 Task: Move the task Integrate a new online platform for online meditation sessions to the section Done in the project AutoEngine and filter the tasks in the project by Incomplete tasks
Action: Mouse moved to (482, 178)
Screenshot: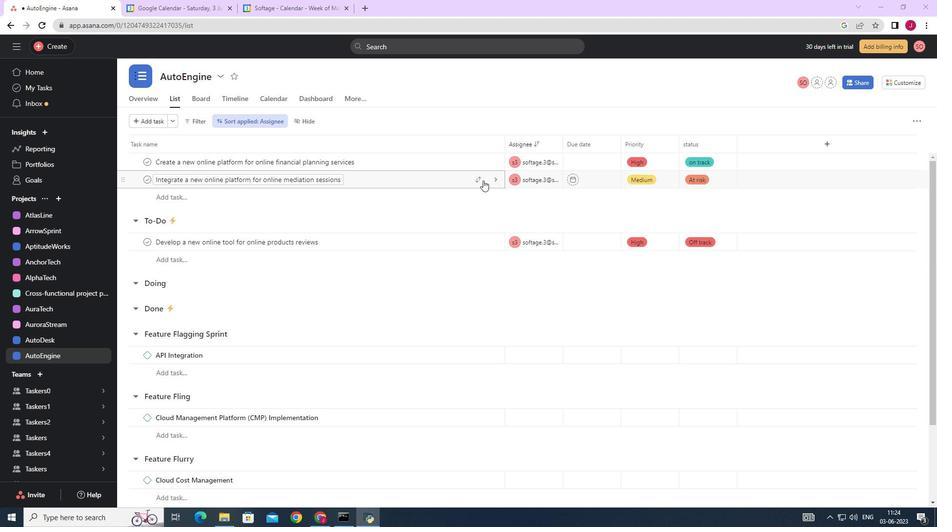 
Action: Mouse pressed left at (482, 178)
Screenshot: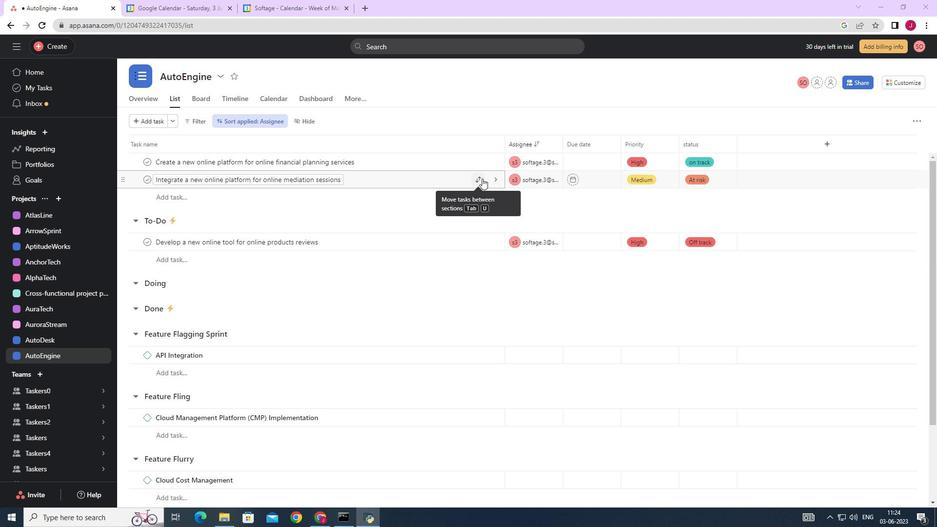 
Action: Mouse moved to (420, 269)
Screenshot: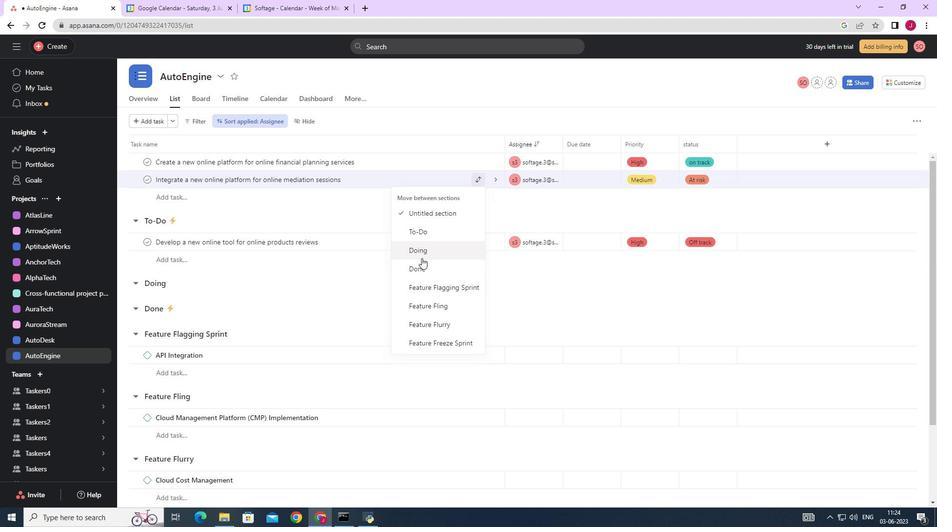 
Action: Mouse pressed left at (420, 269)
Screenshot: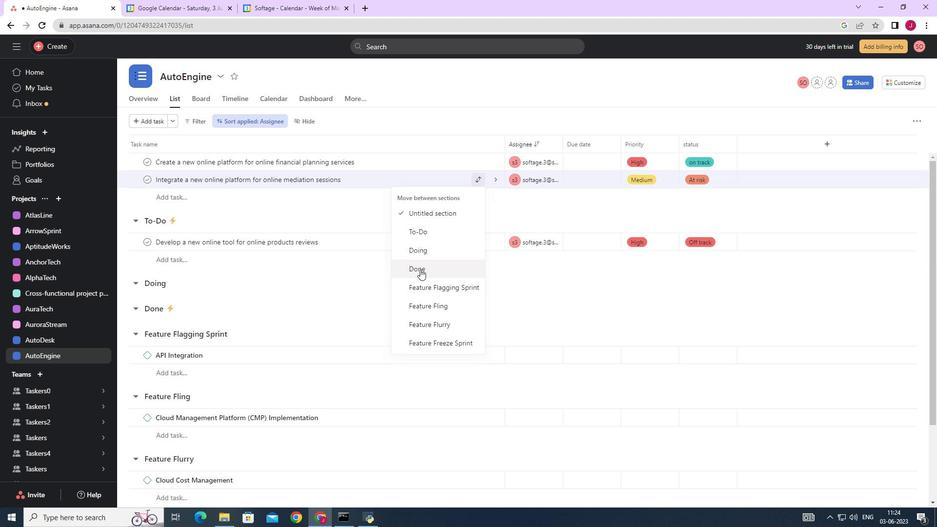 
Action: Mouse moved to (195, 118)
Screenshot: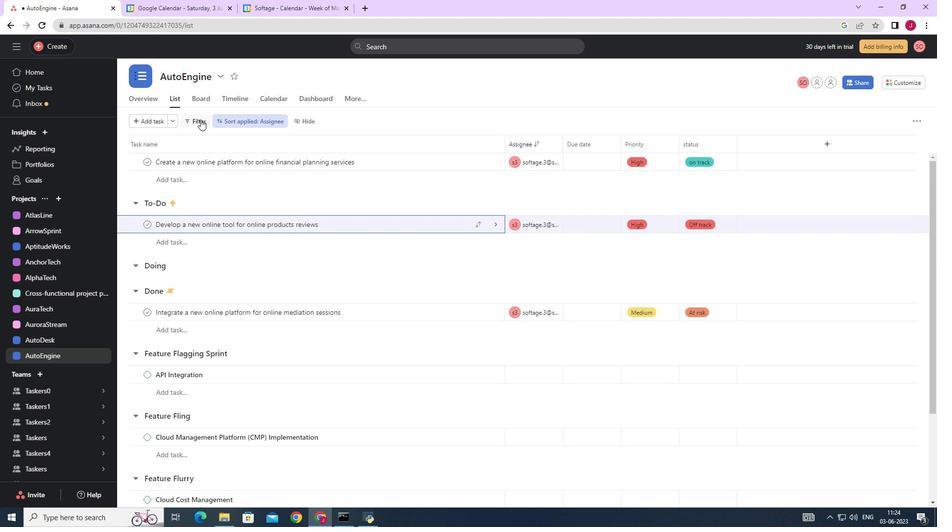 
Action: Mouse pressed left at (195, 118)
Screenshot: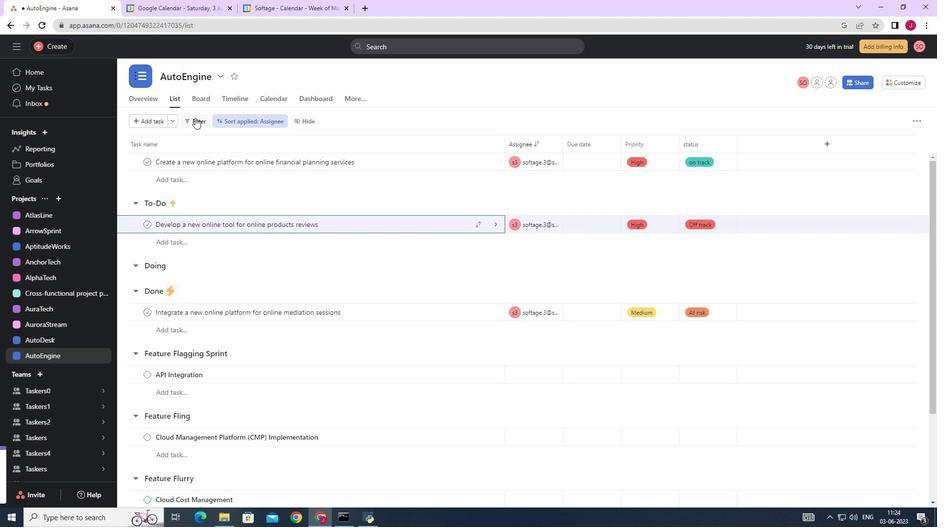 
Action: Mouse moved to (213, 160)
Screenshot: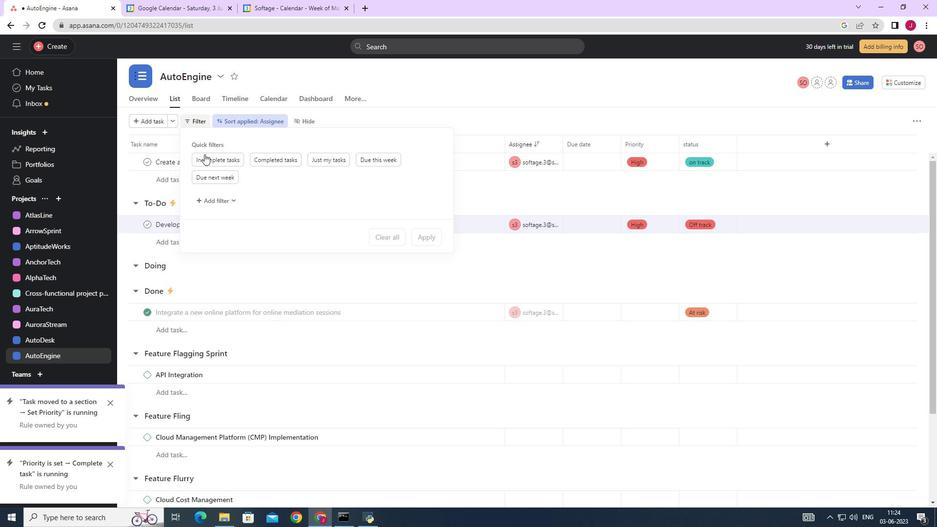 
Action: Mouse pressed left at (213, 160)
Screenshot: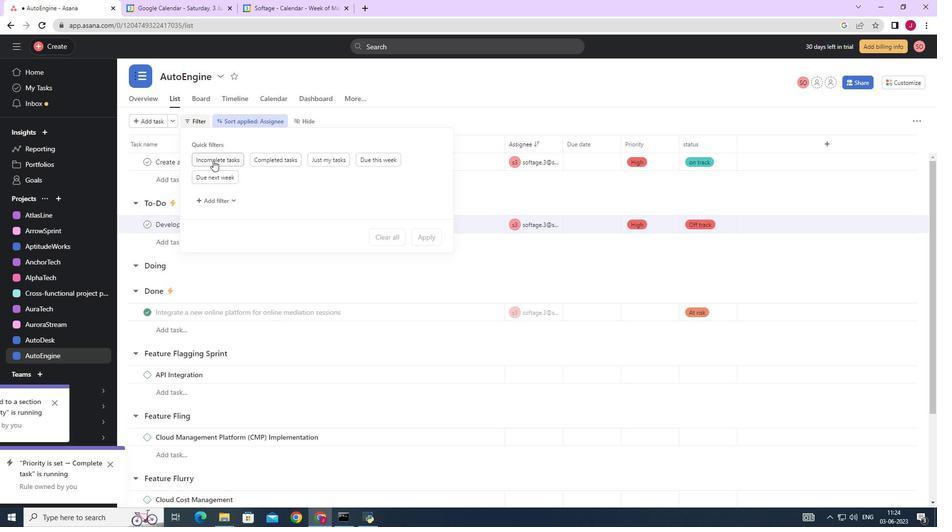 
Action: Mouse moved to (246, 207)
Screenshot: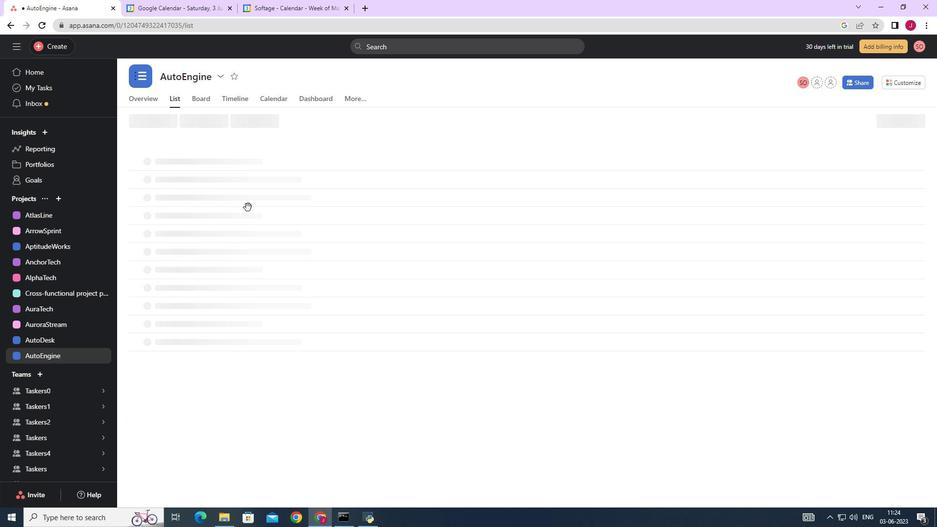 
